 Task: Use the formula "HSTACK" in spreadsheet "Project portfolio".
Action: Mouse moved to (1024, 468)
Screenshot: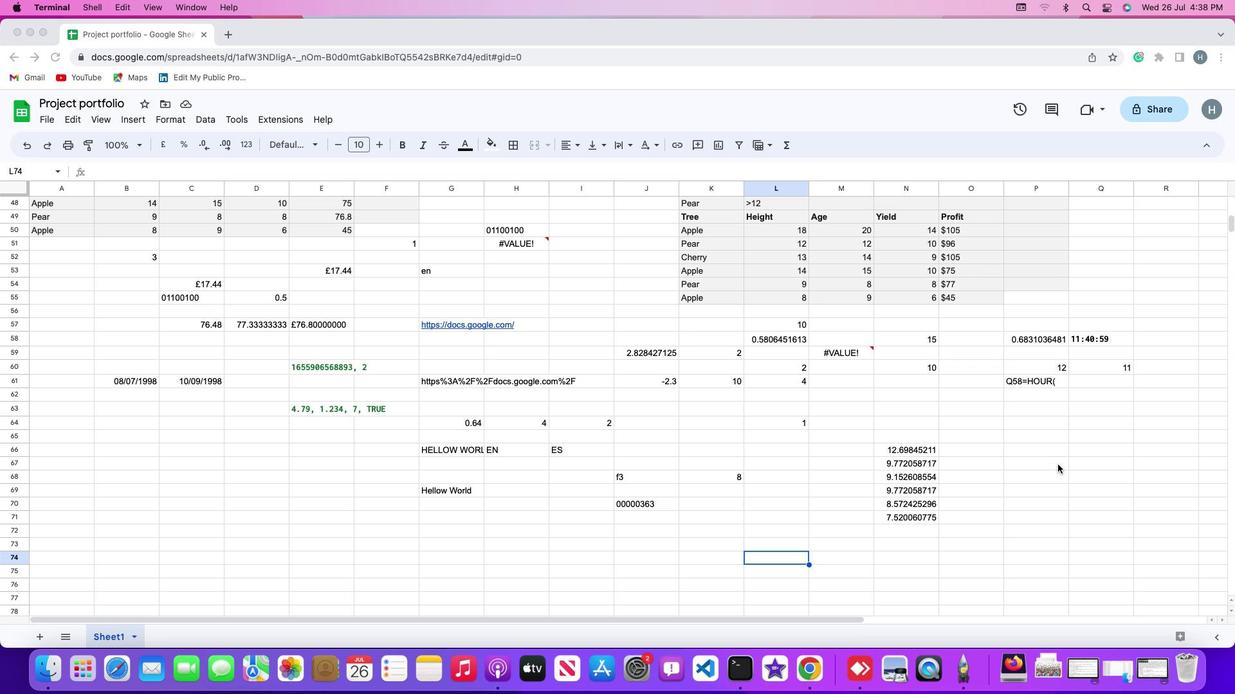 
Action: Mouse pressed left at (1024, 468)
Screenshot: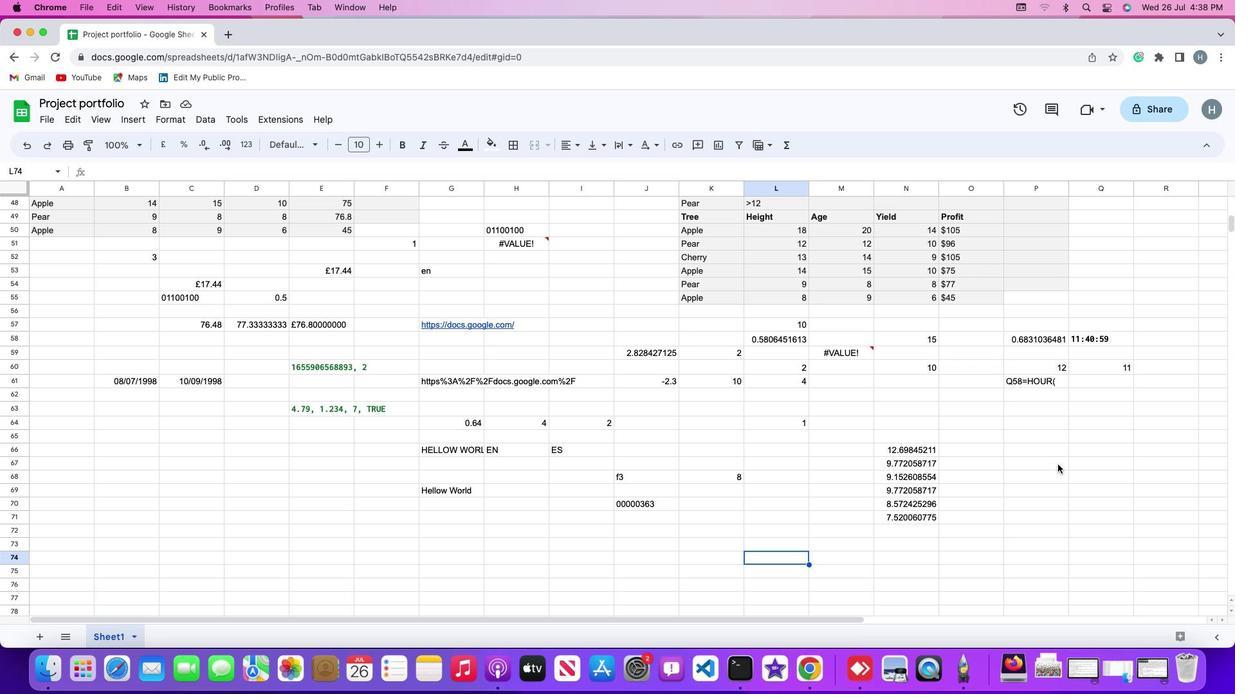 
Action: Mouse moved to (997, 471)
Screenshot: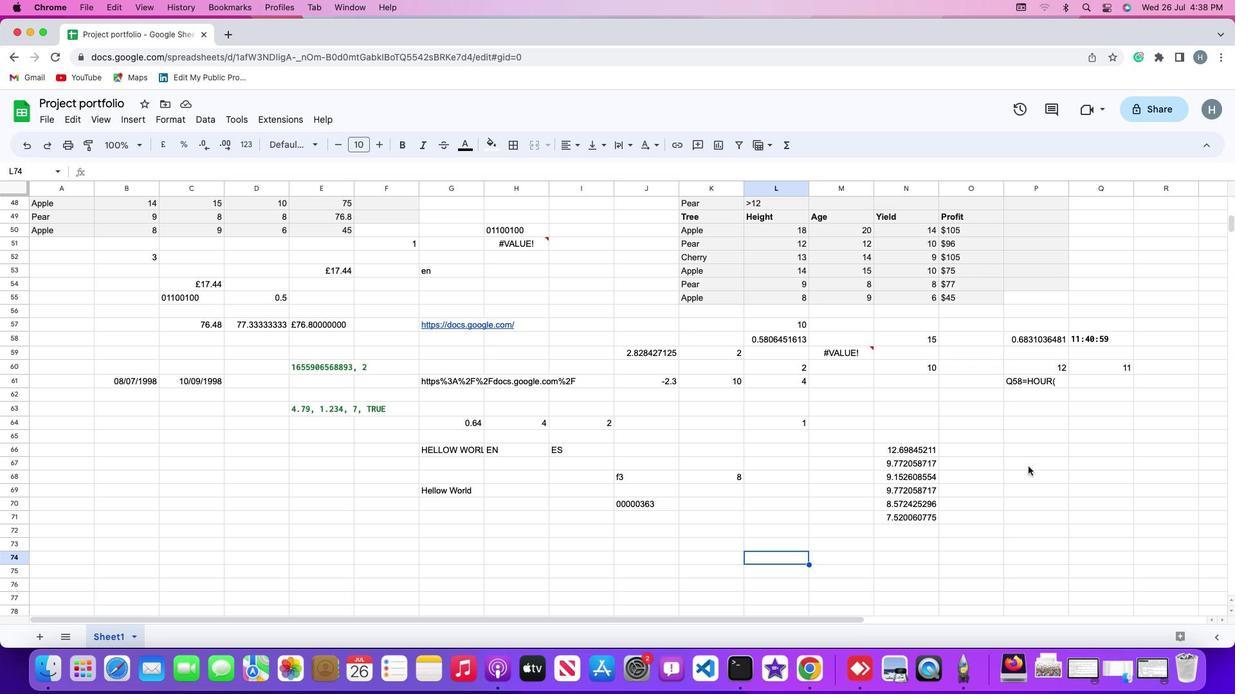 
Action: Mouse pressed left at (997, 471)
Screenshot: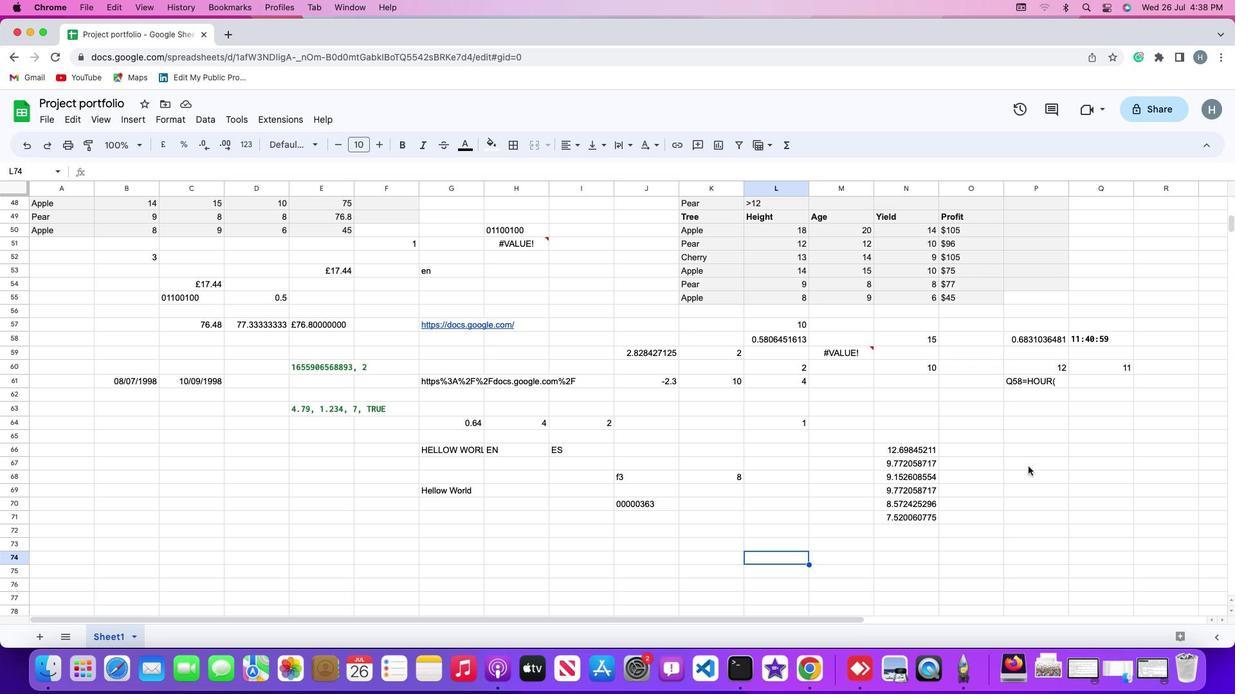 
Action: Mouse moved to (178, 116)
Screenshot: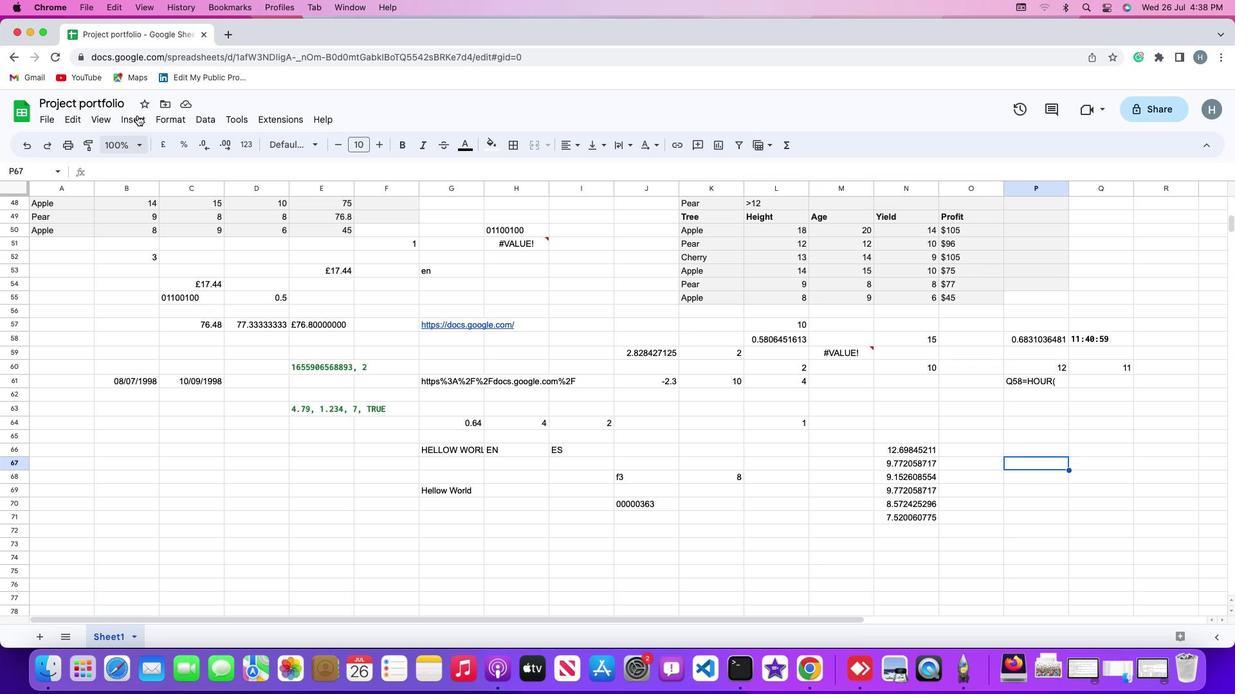 
Action: Mouse pressed left at (178, 116)
Screenshot: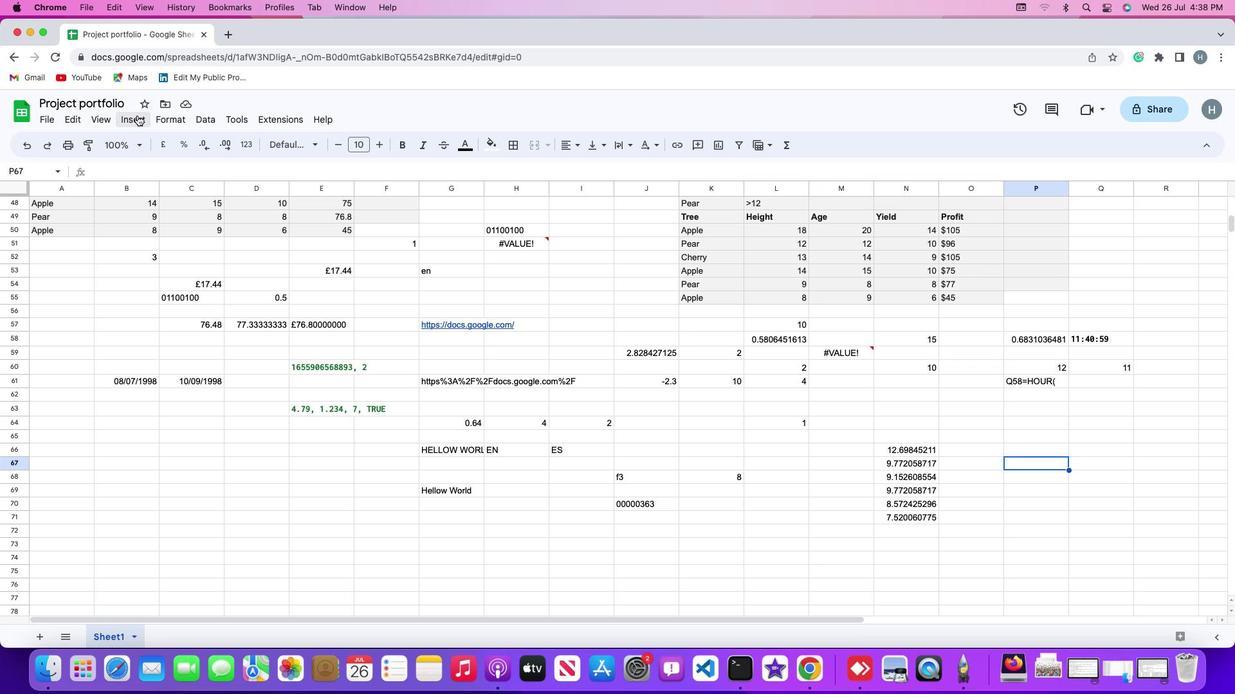 
Action: Mouse moved to (205, 330)
Screenshot: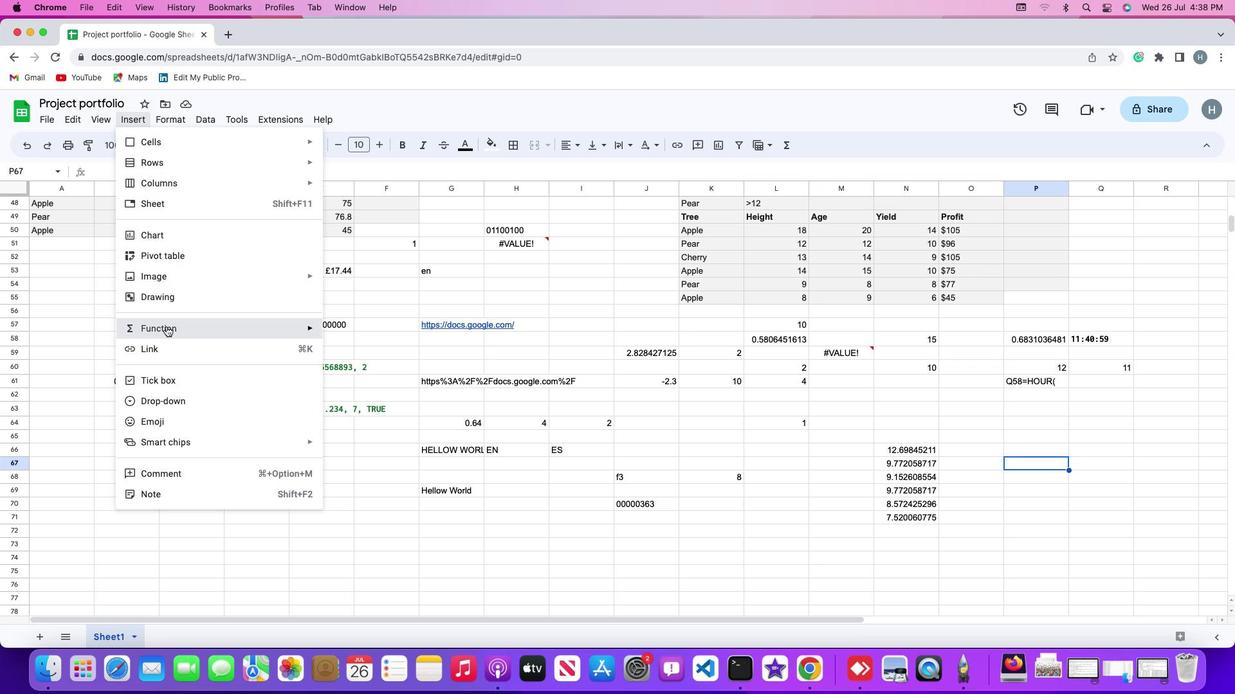 
Action: Mouse pressed left at (205, 330)
Screenshot: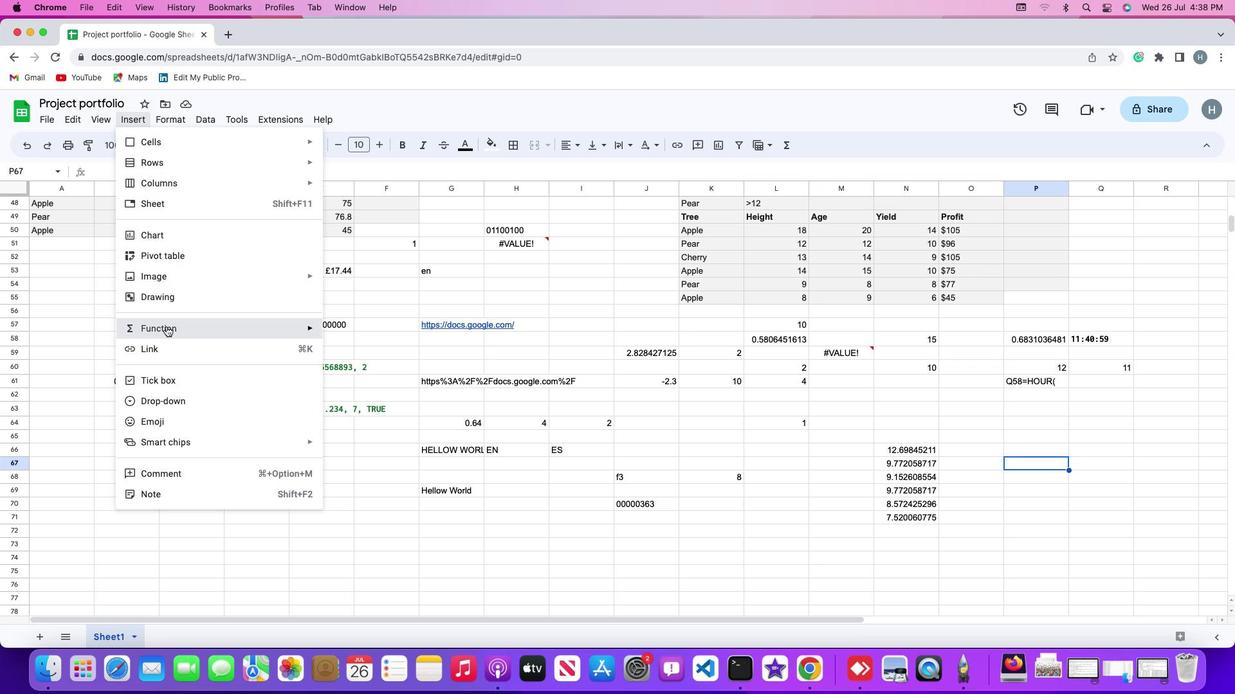 
Action: Mouse moved to (405, 272)
Screenshot: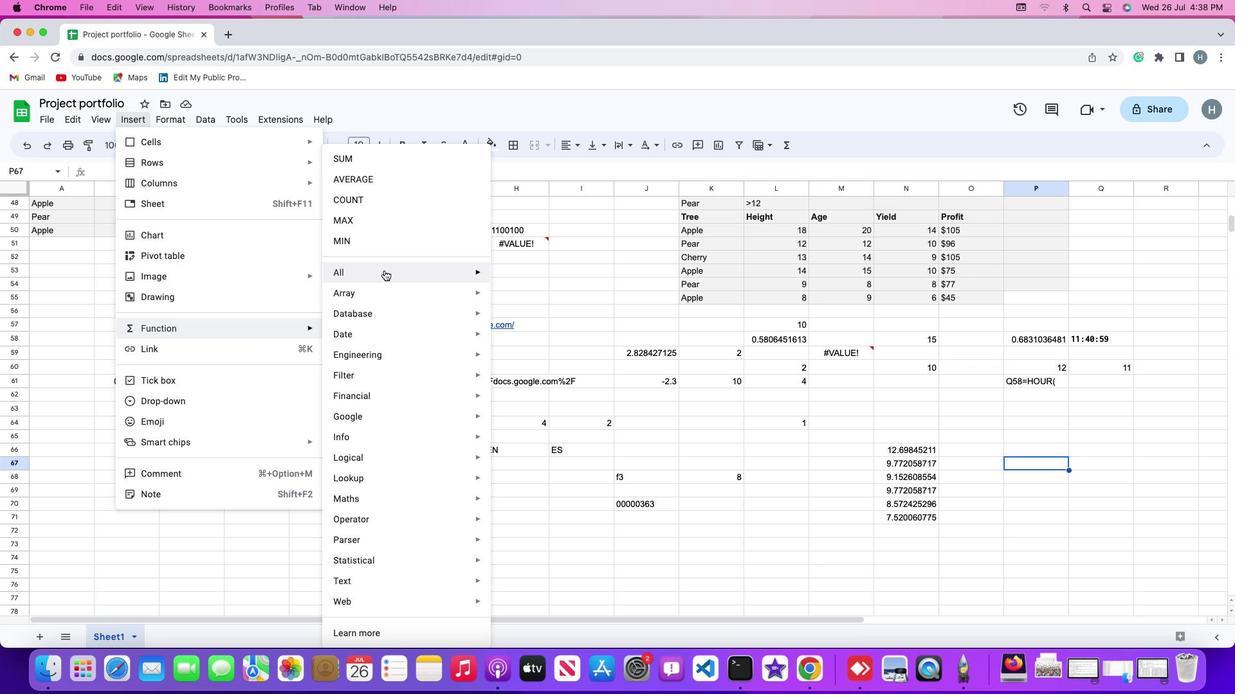 
Action: Mouse pressed left at (405, 272)
Screenshot: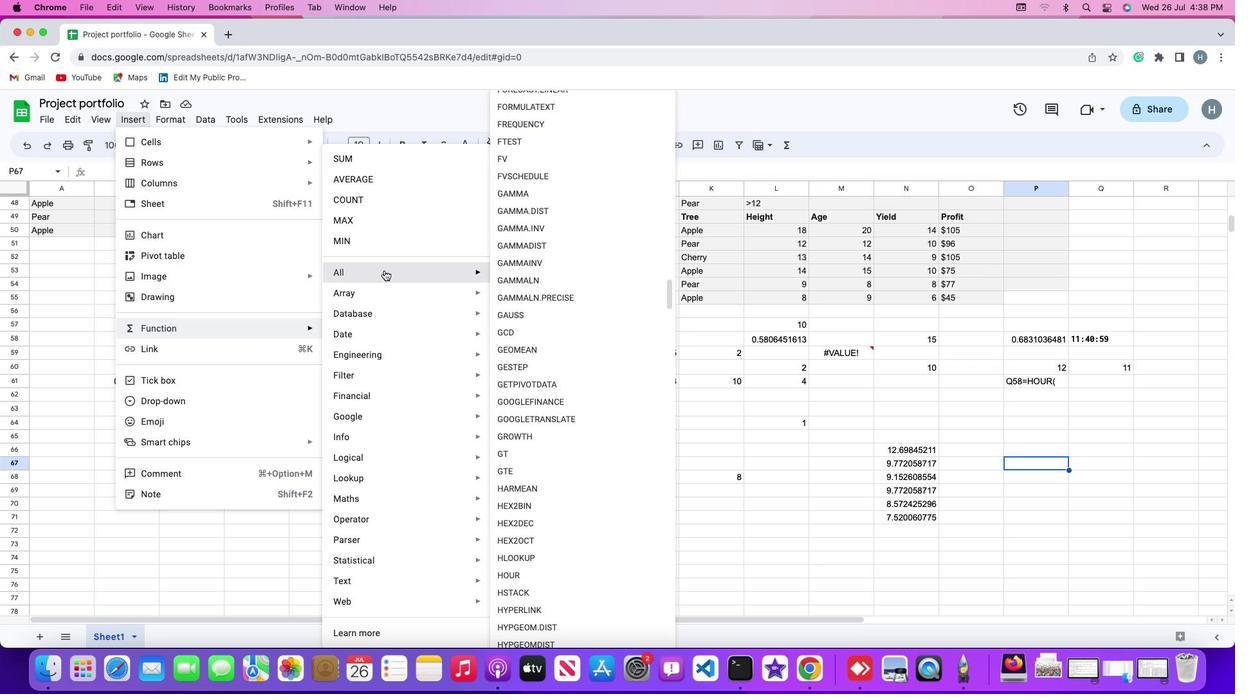
Action: Mouse moved to (561, 603)
Screenshot: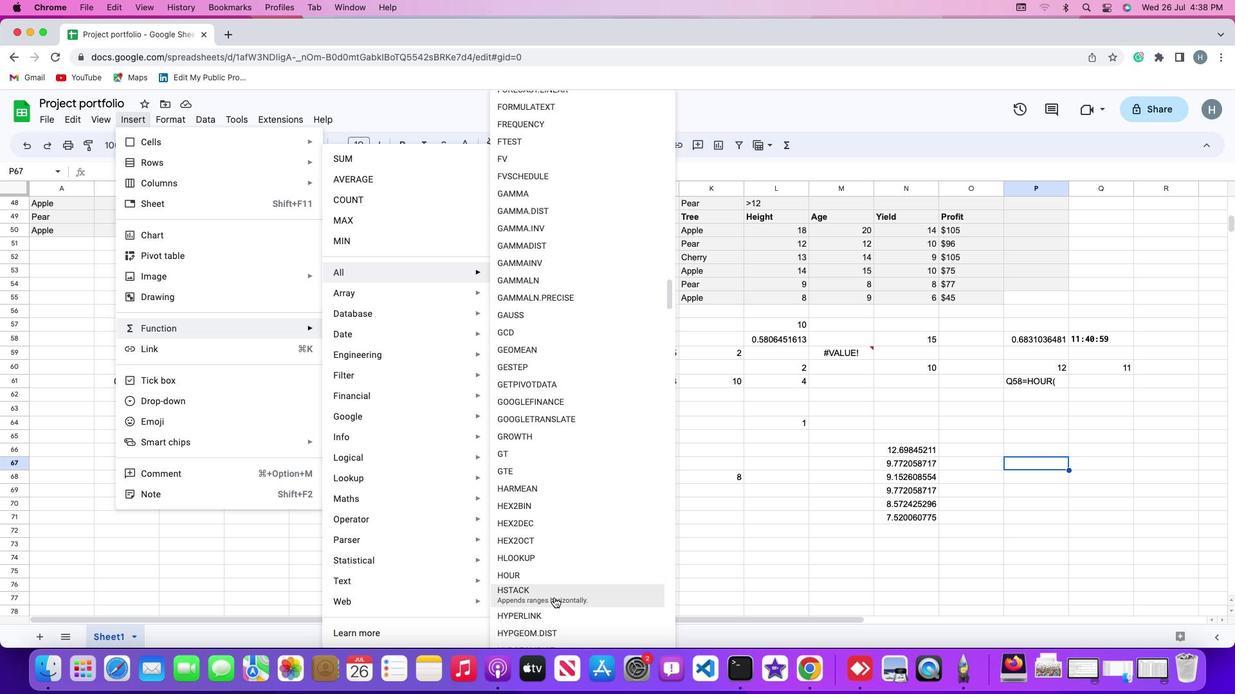 
Action: Mouse pressed left at (561, 603)
Screenshot: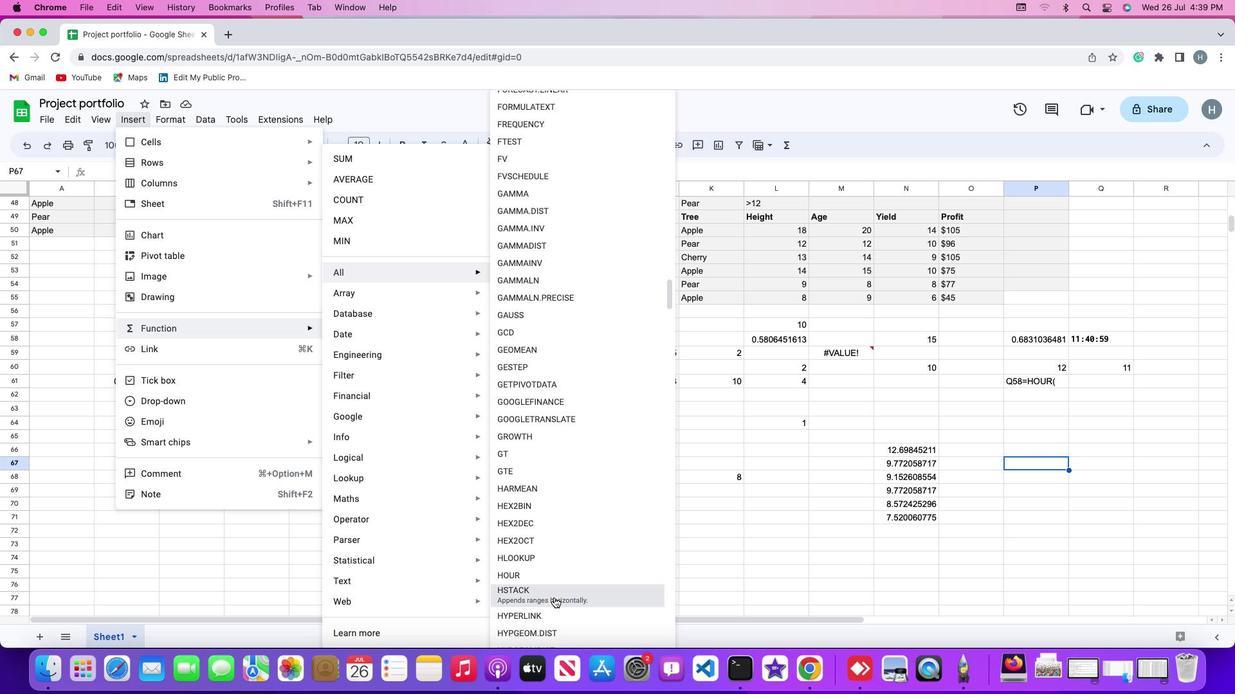 
Action: Mouse moved to (777, 232)
Screenshot: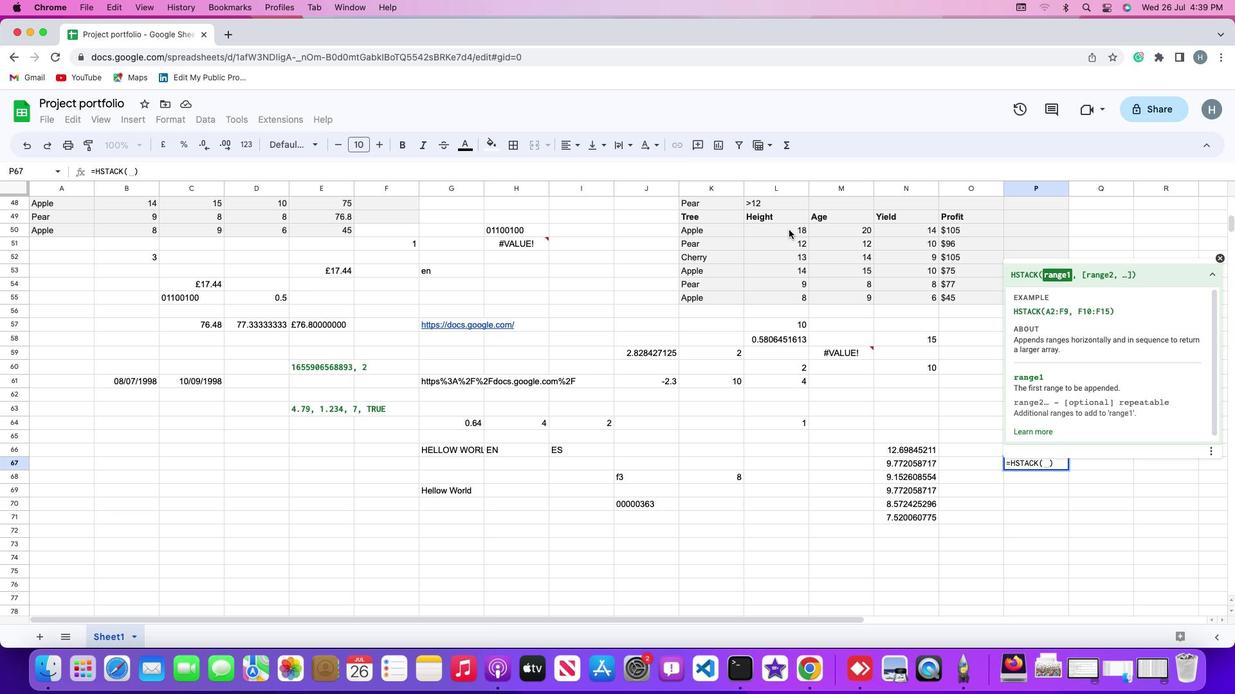 
Action: Mouse pressed left at (777, 232)
Screenshot: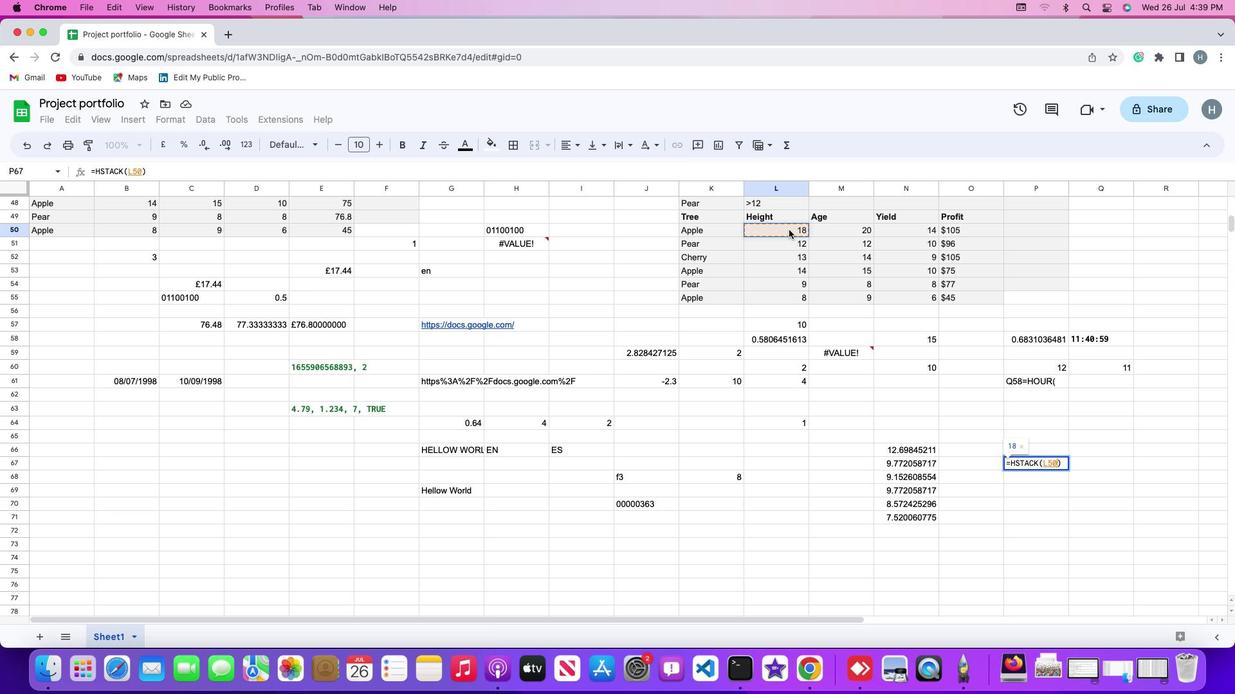 
Action: Mouse moved to (785, 299)
Screenshot: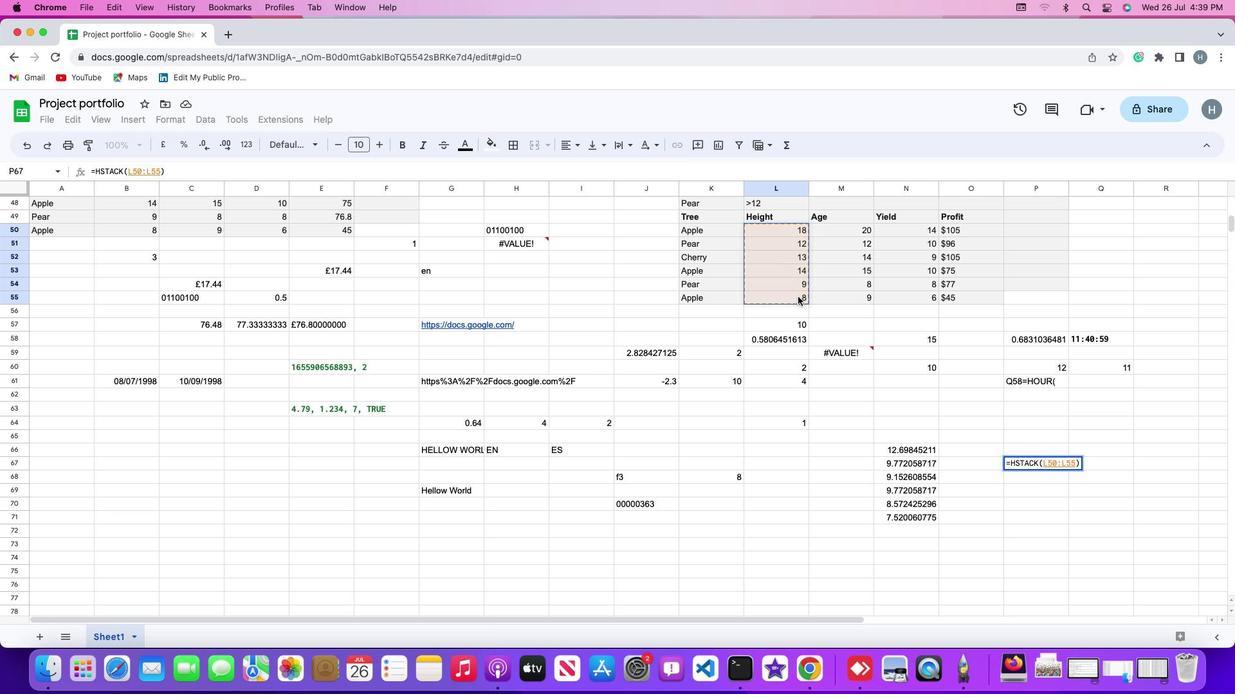 
Action: Key pressed ','
Screenshot: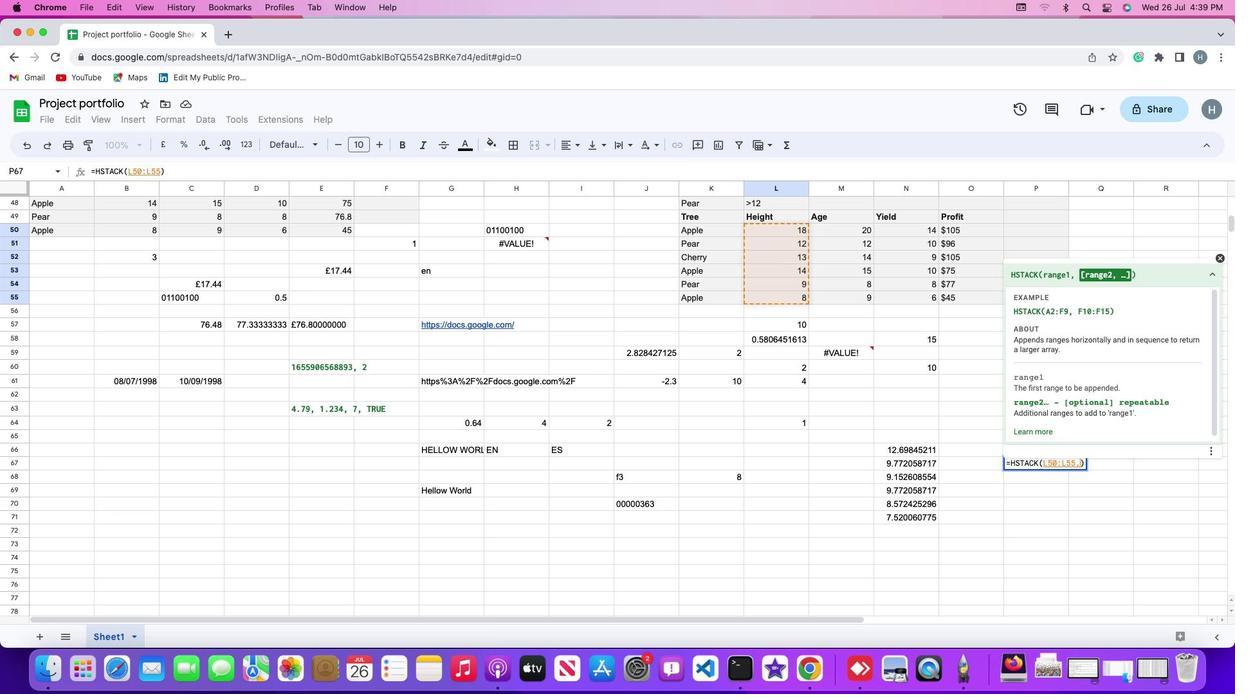 
Action: Mouse moved to (825, 230)
Screenshot: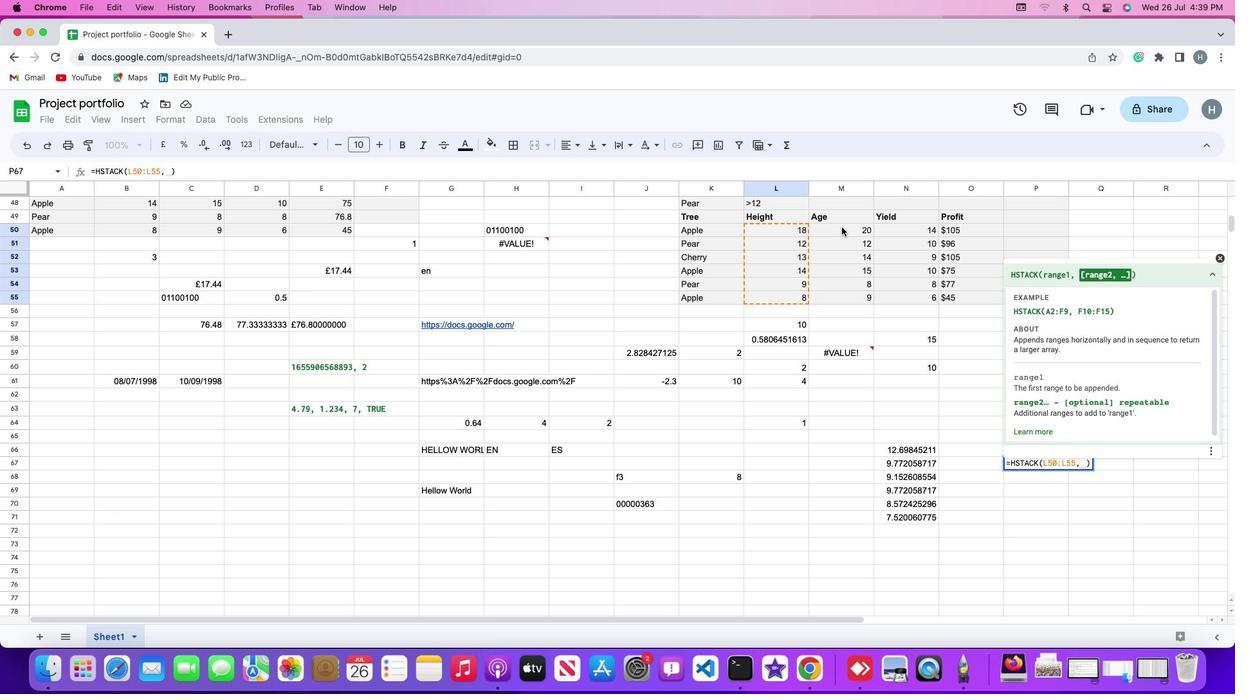 
Action: Mouse pressed left at (825, 230)
Screenshot: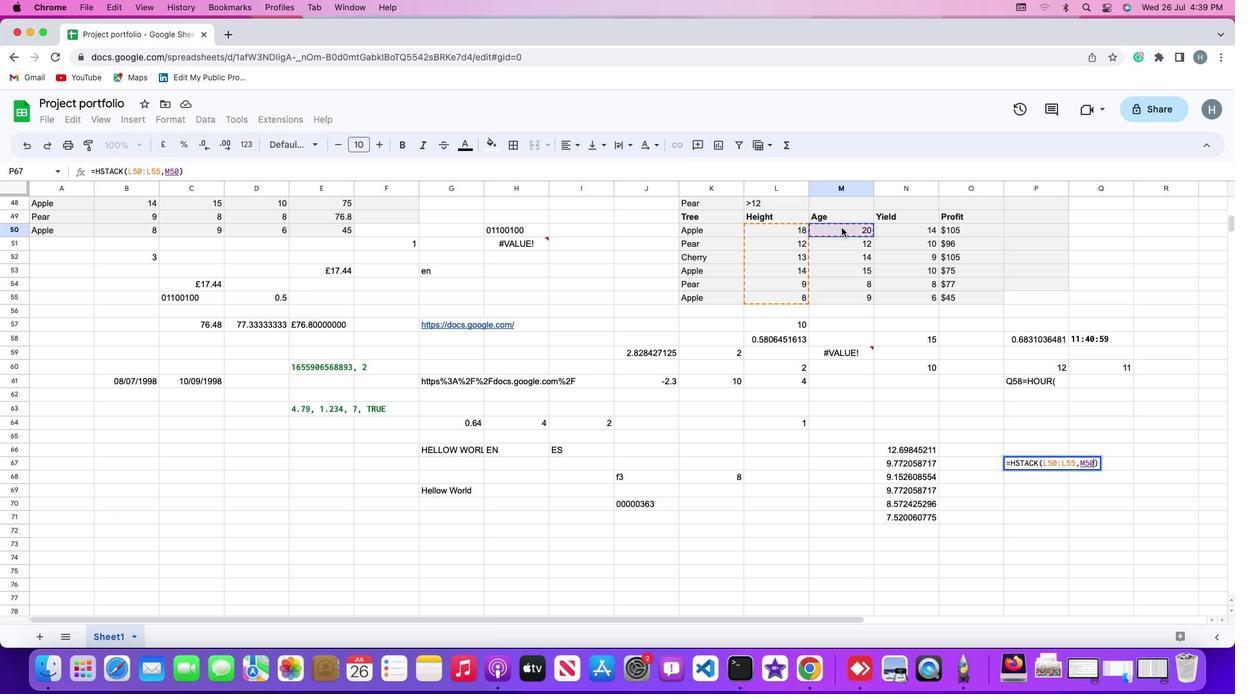 
Action: Mouse moved to (837, 298)
Screenshot: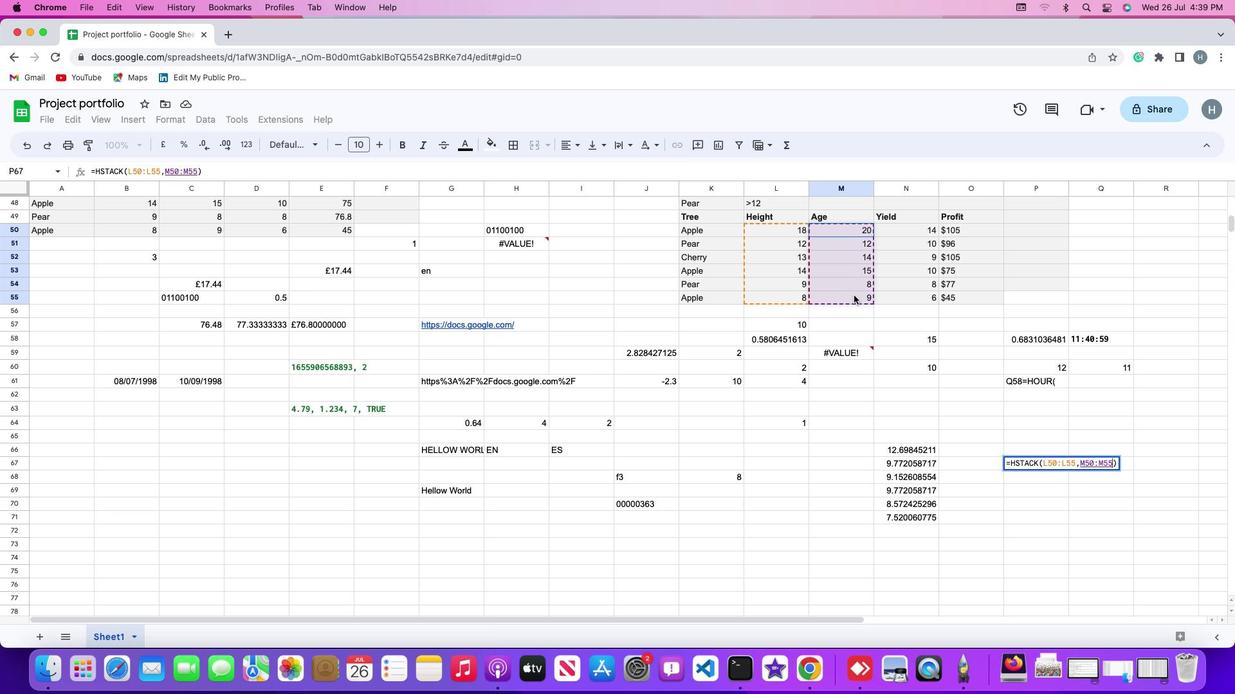 
Action: Key pressed Key.enter
Screenshot: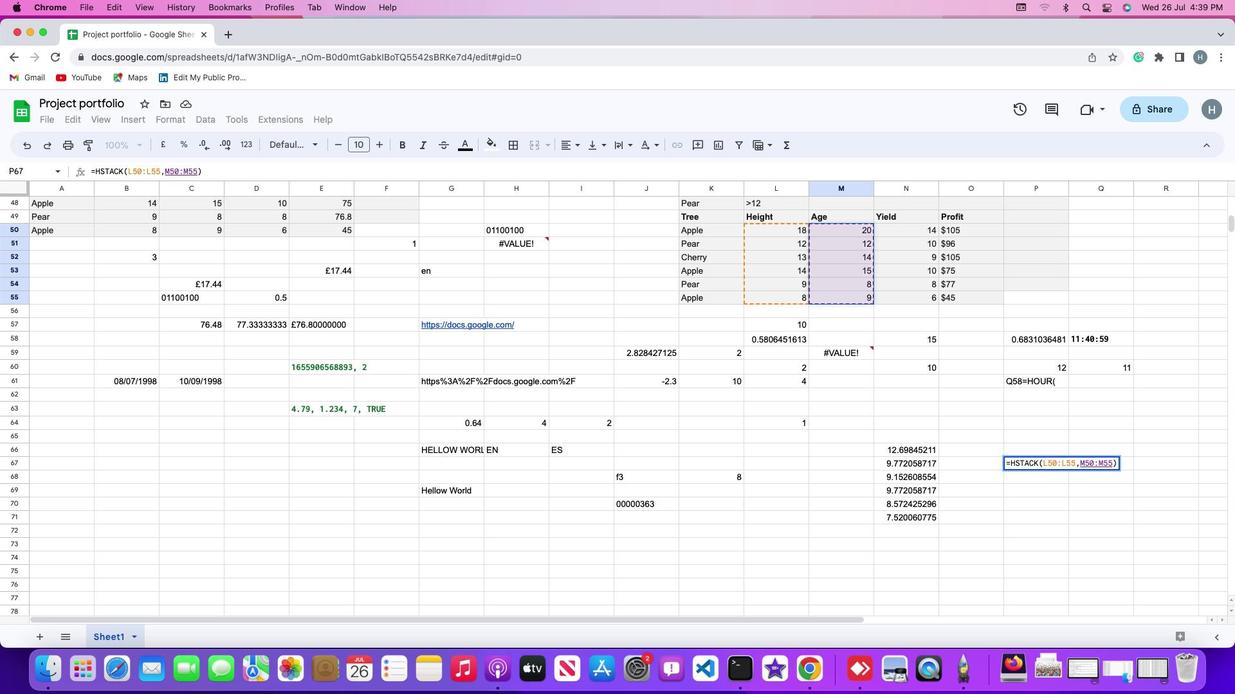 
